 Task: Open the event Casual Presentation Rehearsal on '2023/12/11', change the date to 2023/11/08, change the font style of the description to Verdana, set the availability to Tentative, insert an emoji Yellow heart, logged in from the account softage.10@softage.net and add another guest for the event, softage.5@softage.net. Change the alignment of the event description to Align right.Change the font color of the description to Dark Yellow and select an event charm, 
Action: Mouse moved to (371, 171)
Screenshot: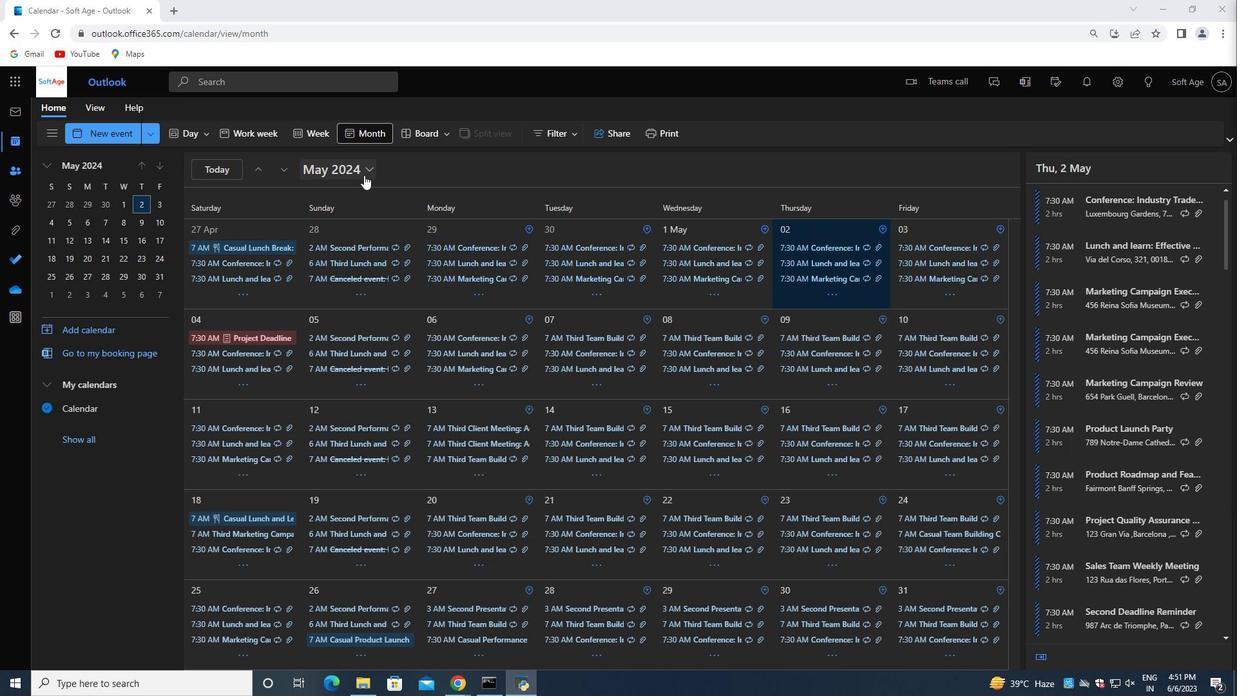 
Action: Mouse pressed left at (371, 171)
Screenshot: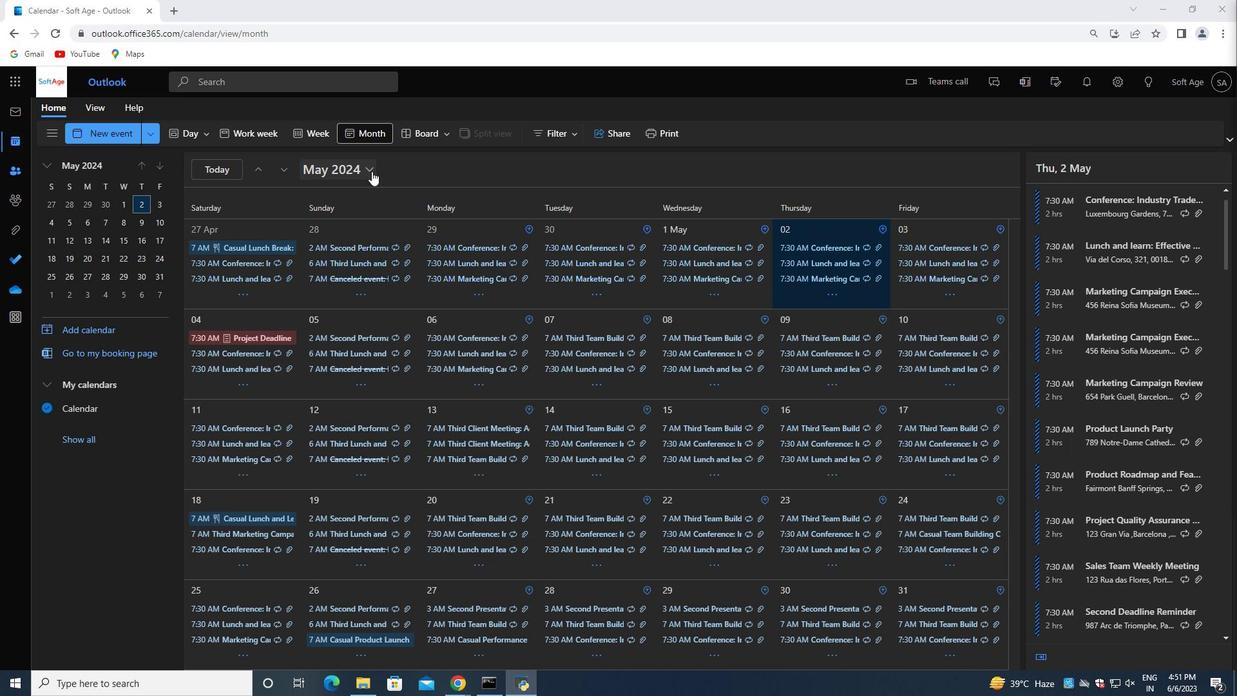 
Action: Mouse moved to (407, 198)
Screenshot: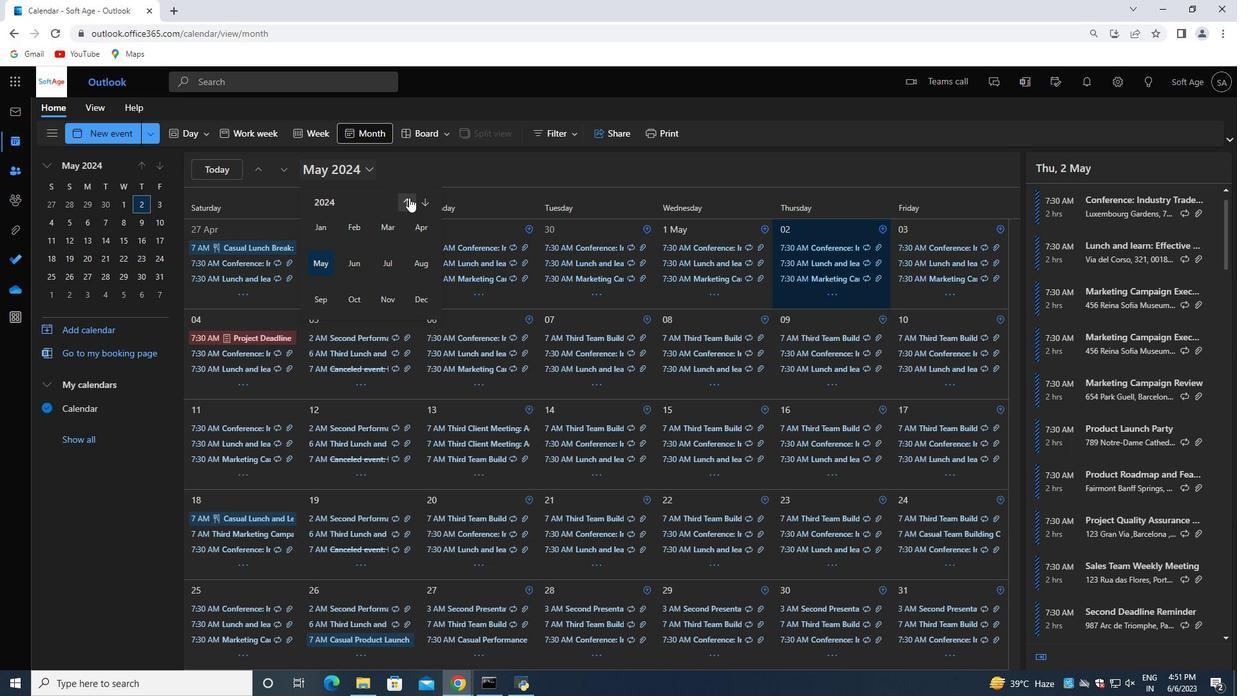 
Action: Mouse pressed left at (407, 198)
Screenshot: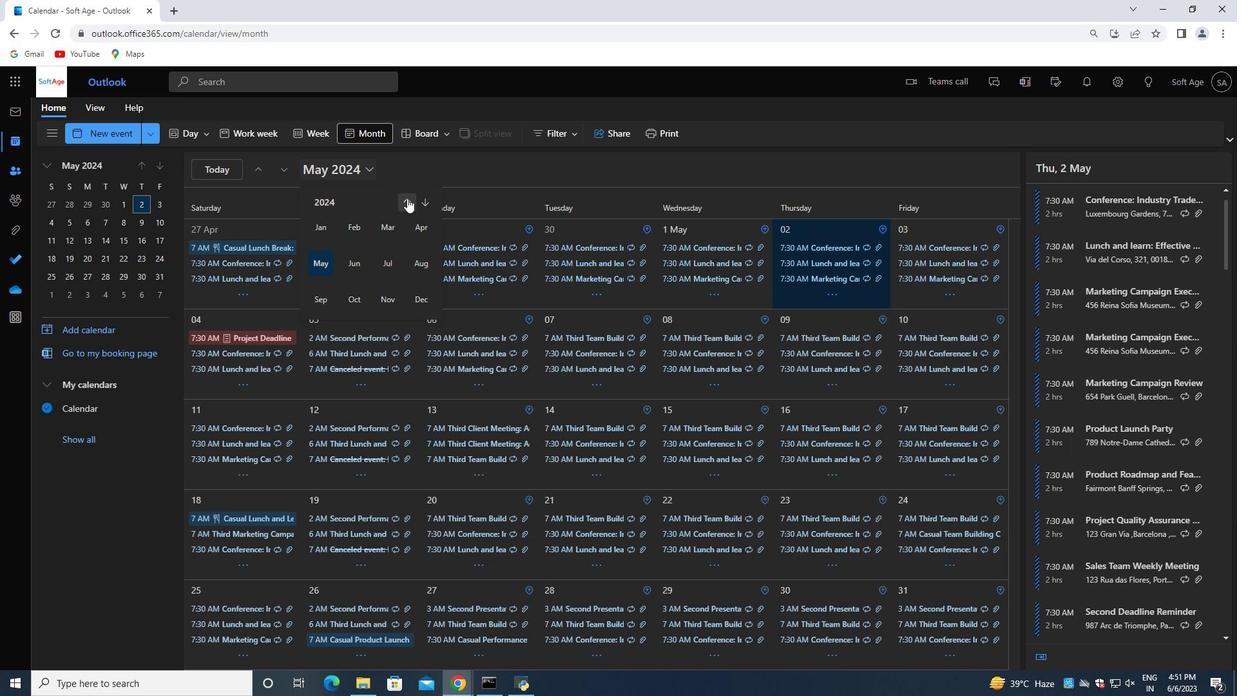 
Action: Mouse moved to (453, 422)
Screenshot: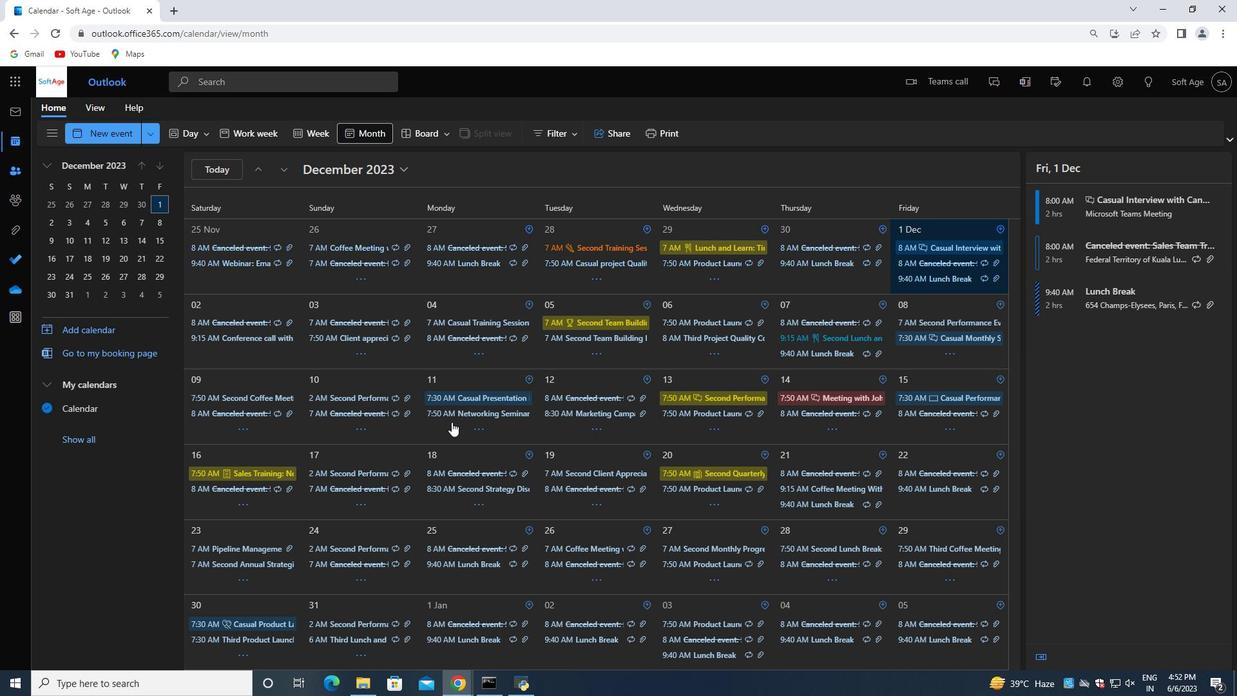 
Action: Mouse pressed left at (453, 422)
Screenshot: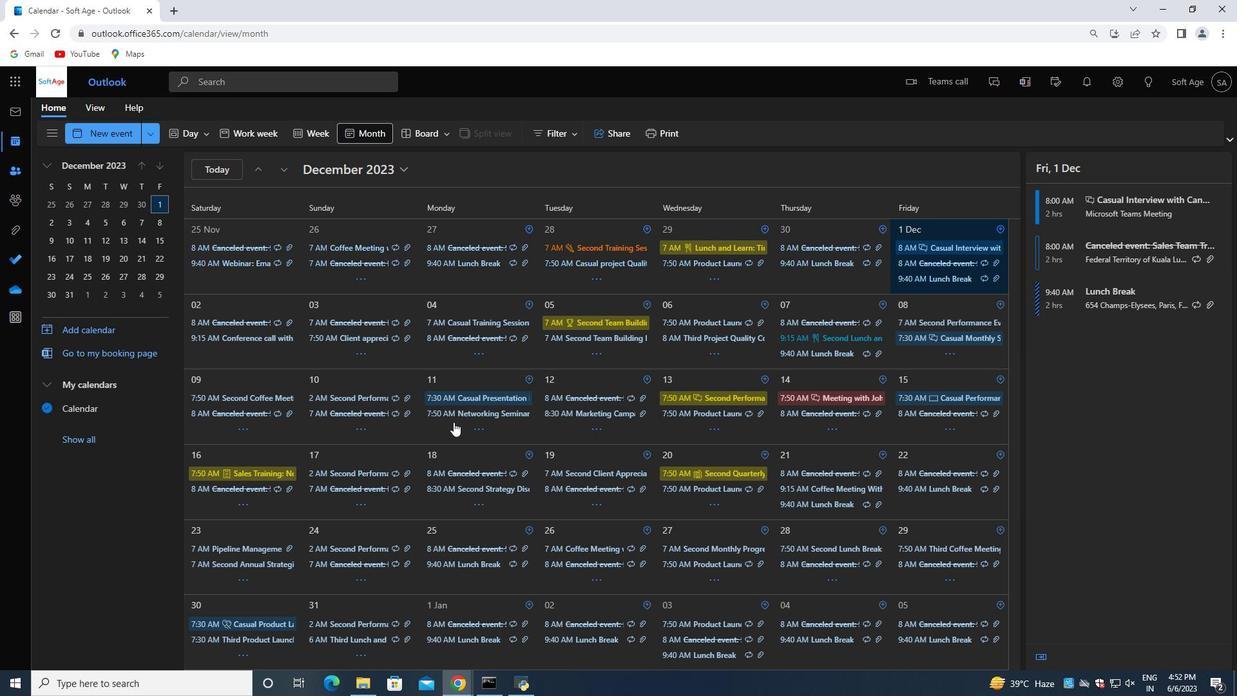 
Action: Mouse moved to (1078, 208)
Screenshot: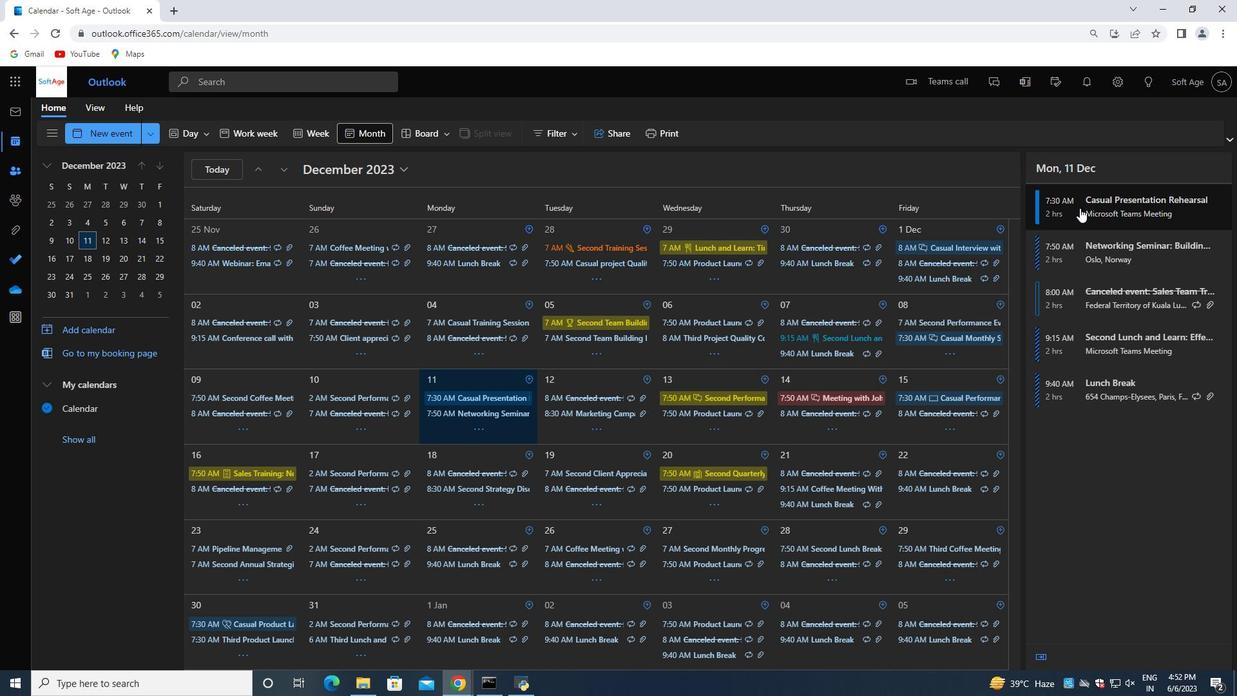 
Action: Mouse pressed left at (1078, 208)
Screenshot: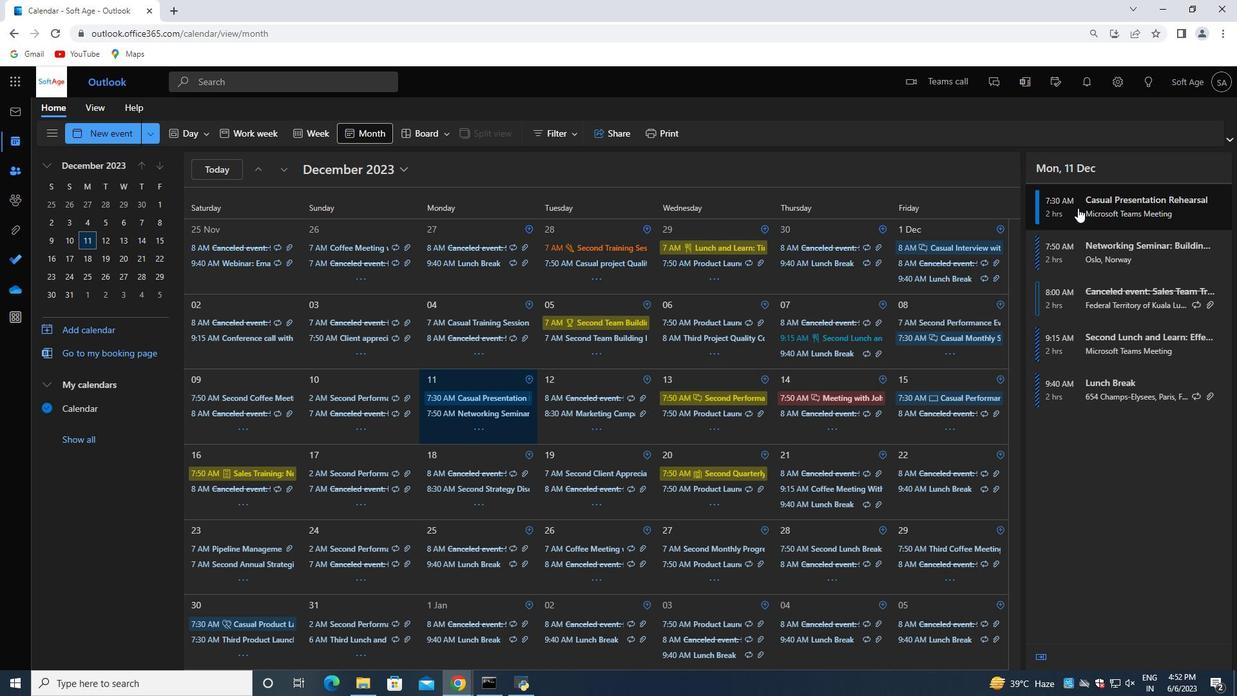 
Action: Mouse moved to (827, 310)
Screenshot: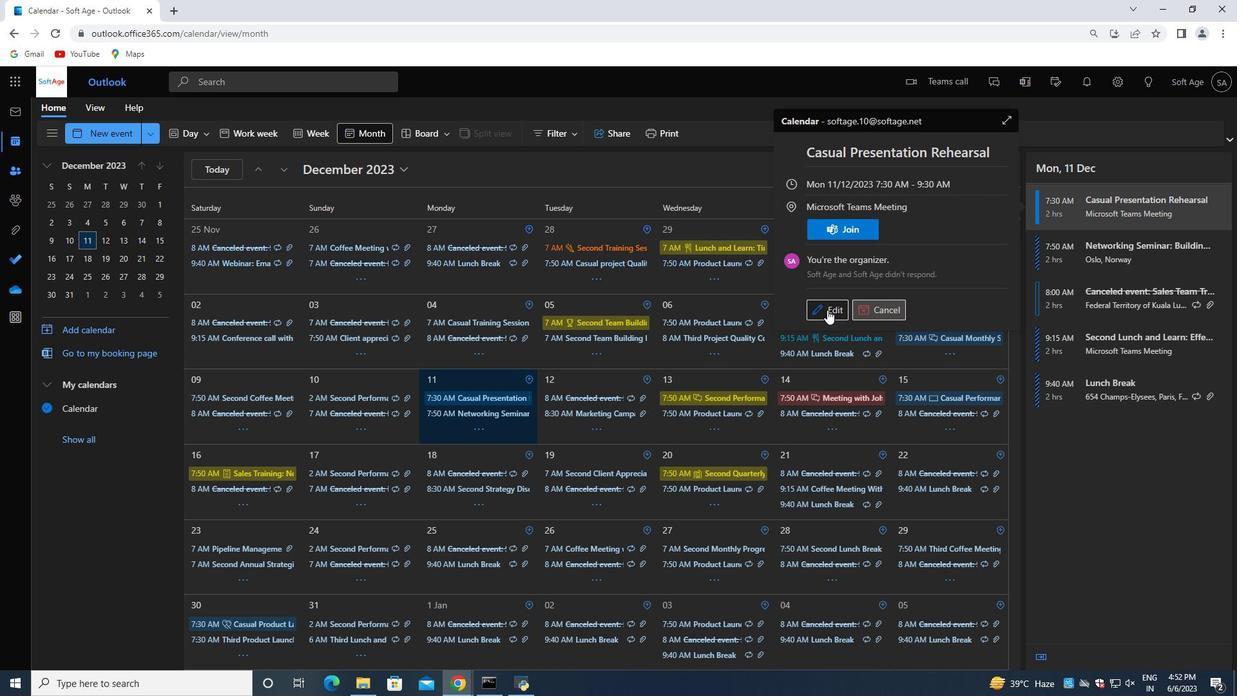 
Action: Mouse pressed left at (827, 310)
Screenshot: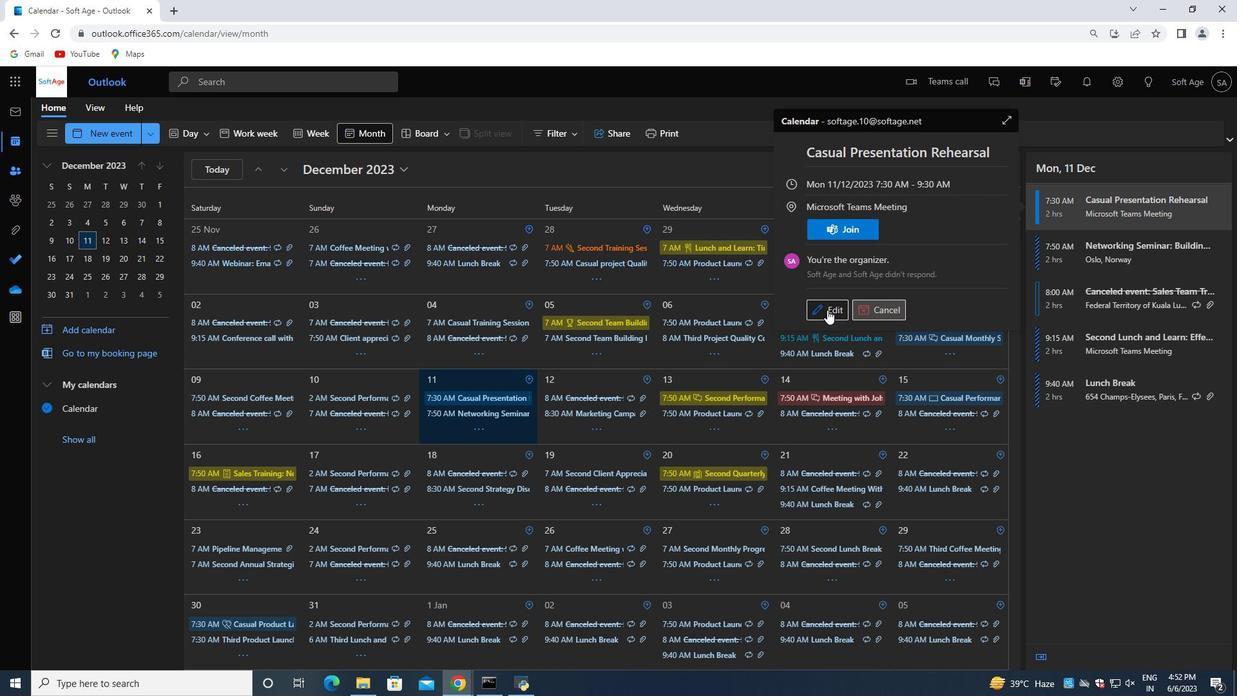 
Action: Mouse moved to (378, 353)
Screenshot: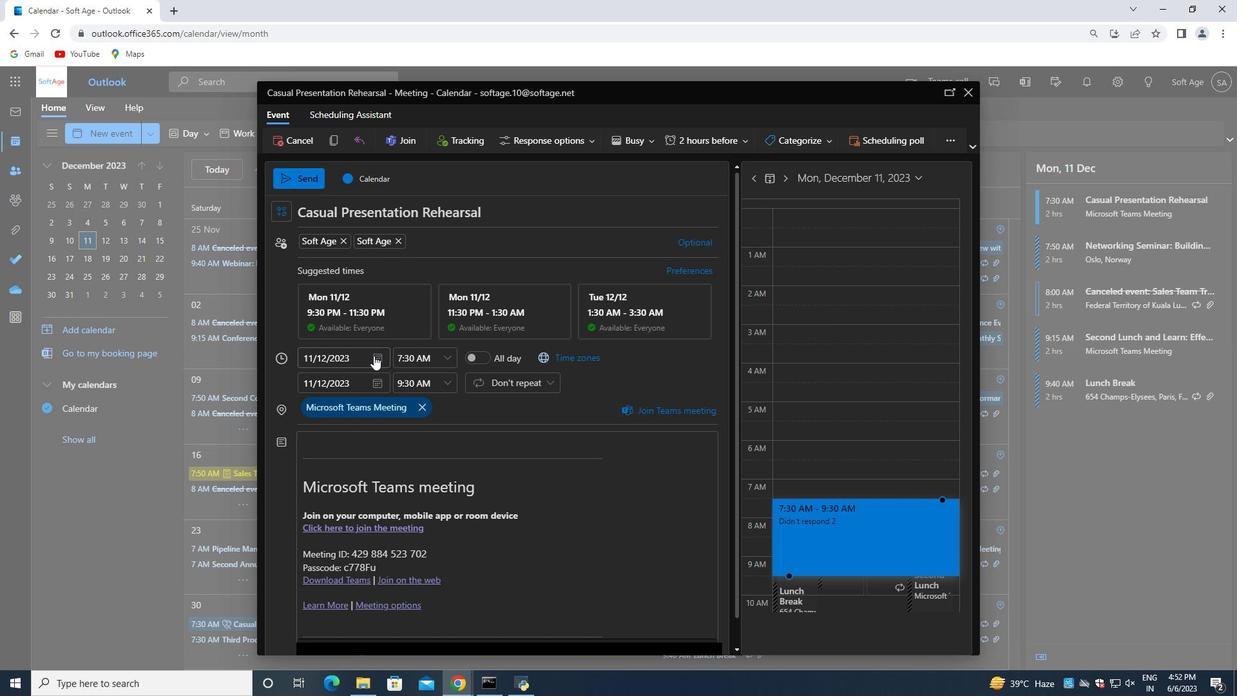 
Action: Mouse pressed left at (378, 353)
Screenshot: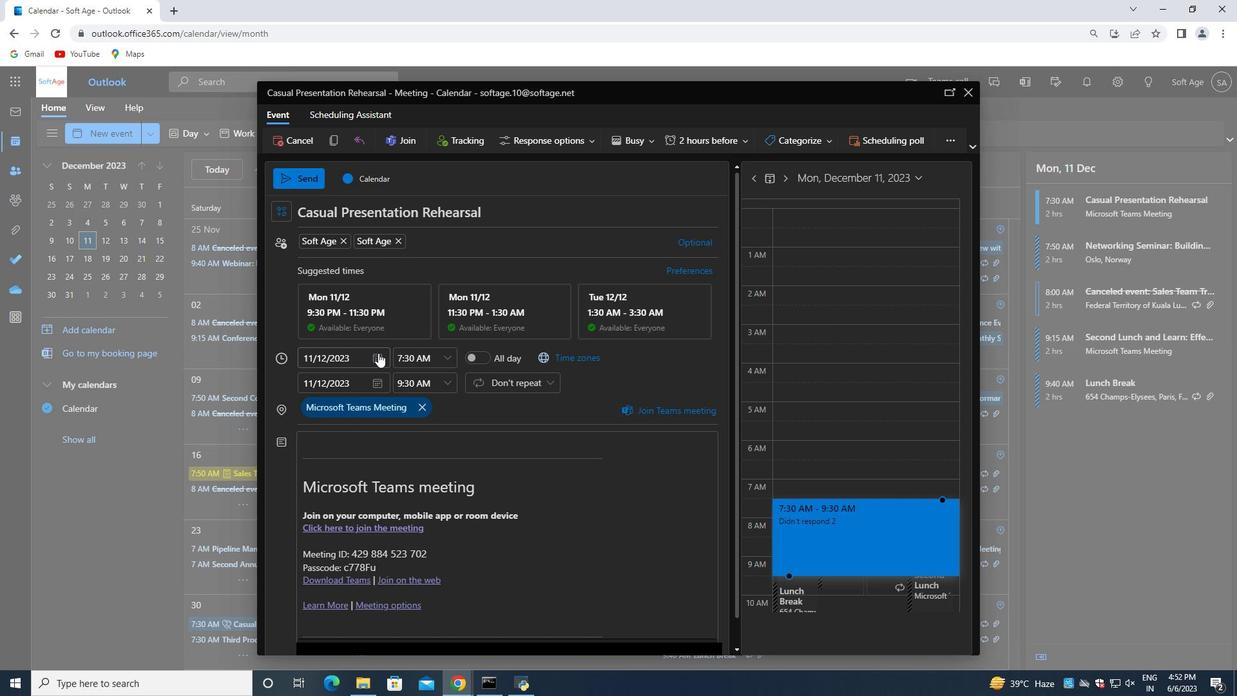 
Action: Mouse moved to (405, 385)
Screenshot: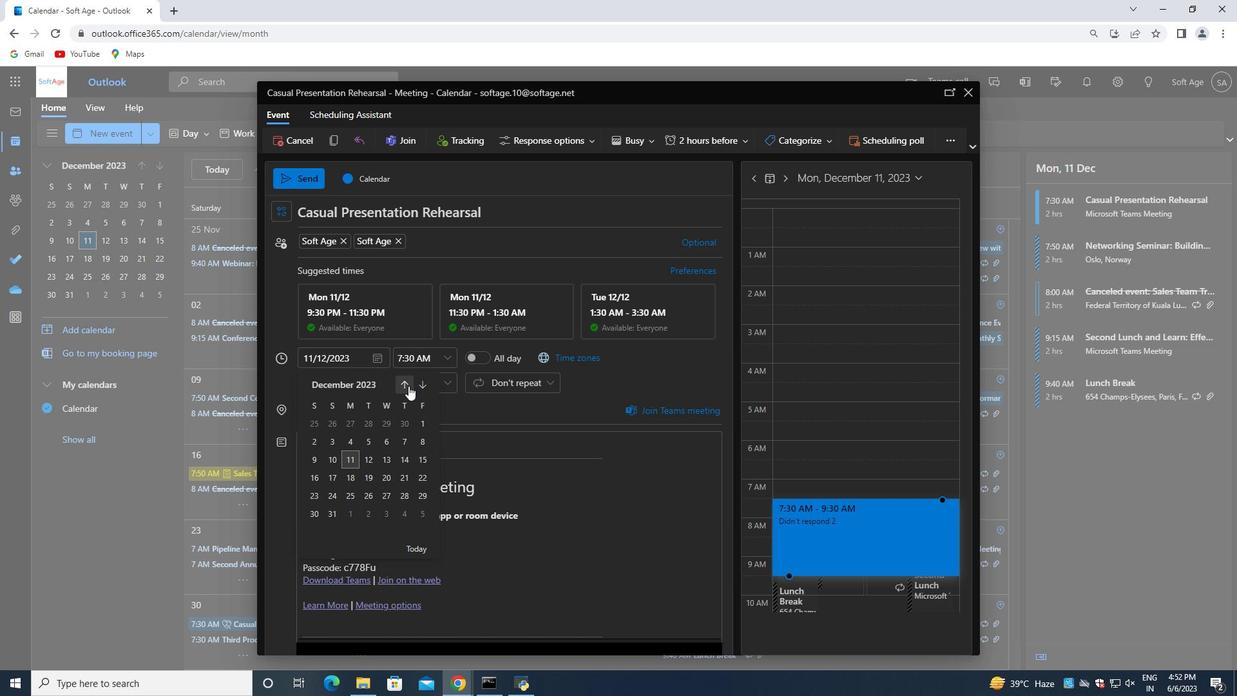 
Action: Mouse pressed left at (405, 385)
Screenshot: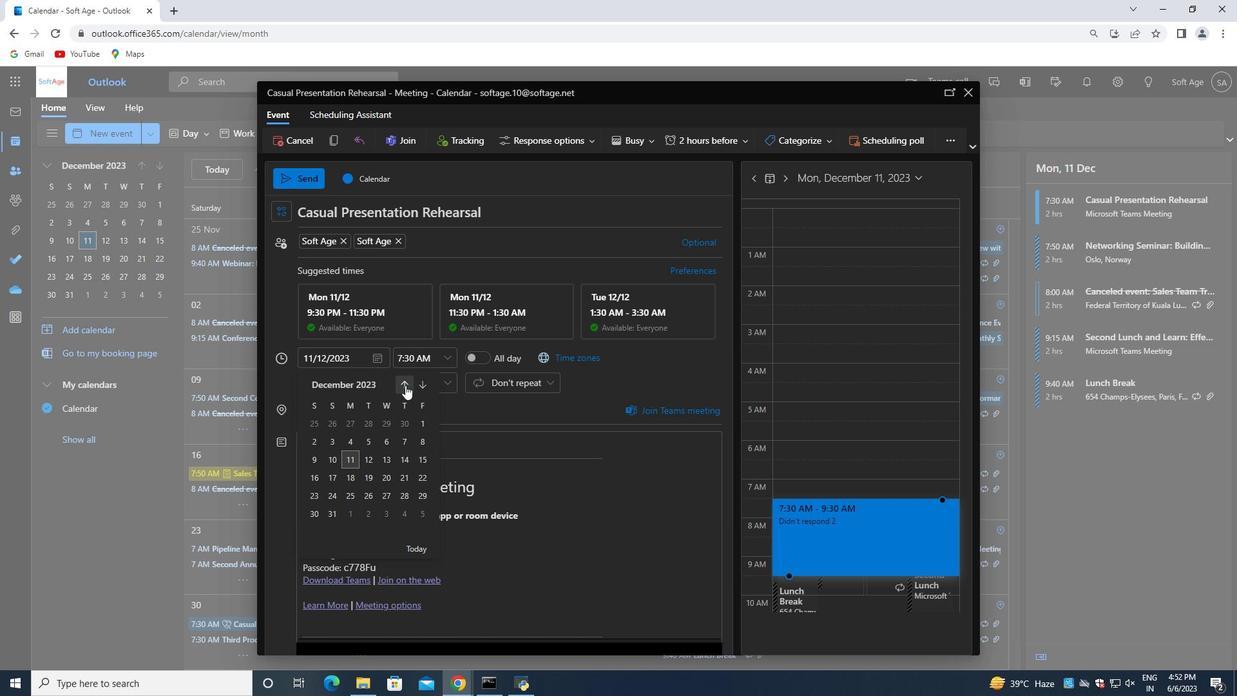 
Action: Mouse moved to (386, 437)
Screenshot: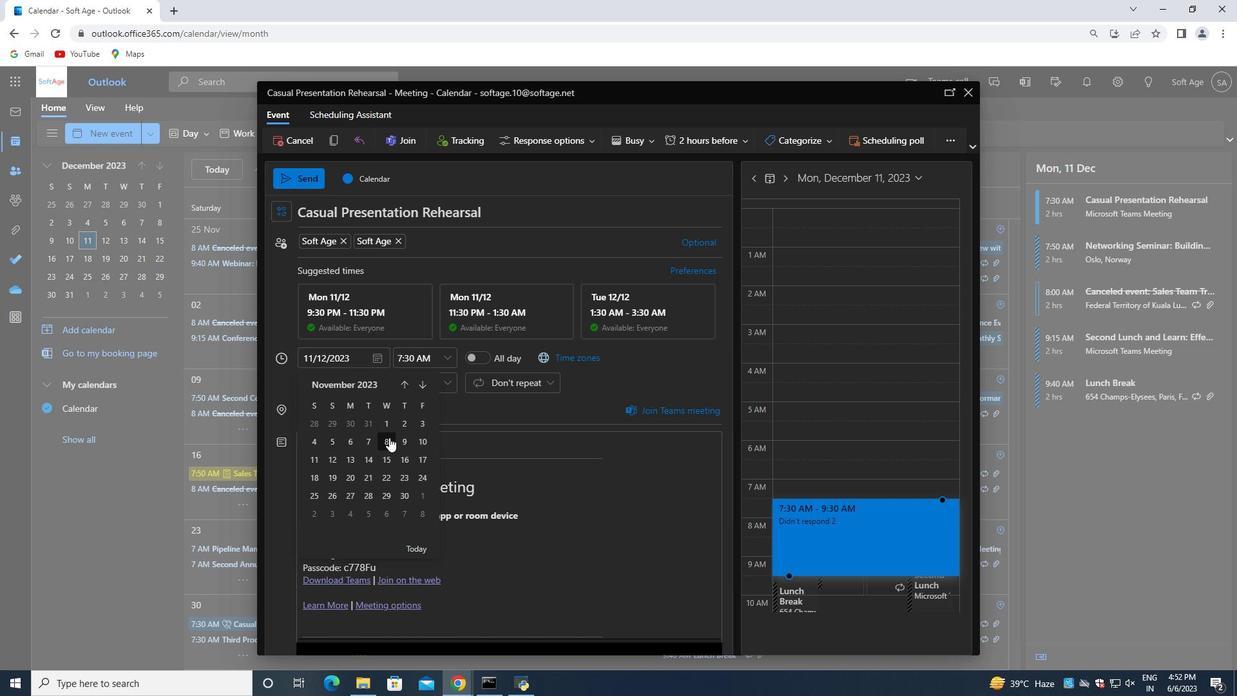 
Action: Mouse pressed left at (386, 437)
Screenshot: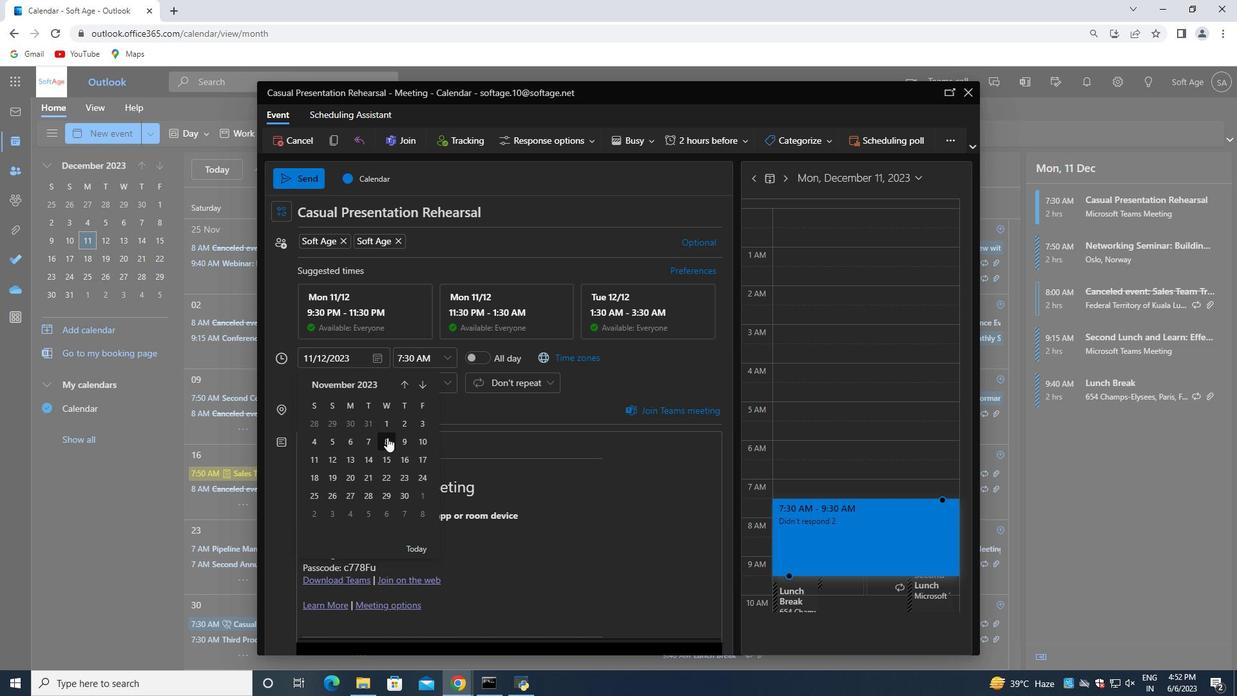 
Action: Mouse moved to (630, 144)
Screenshot: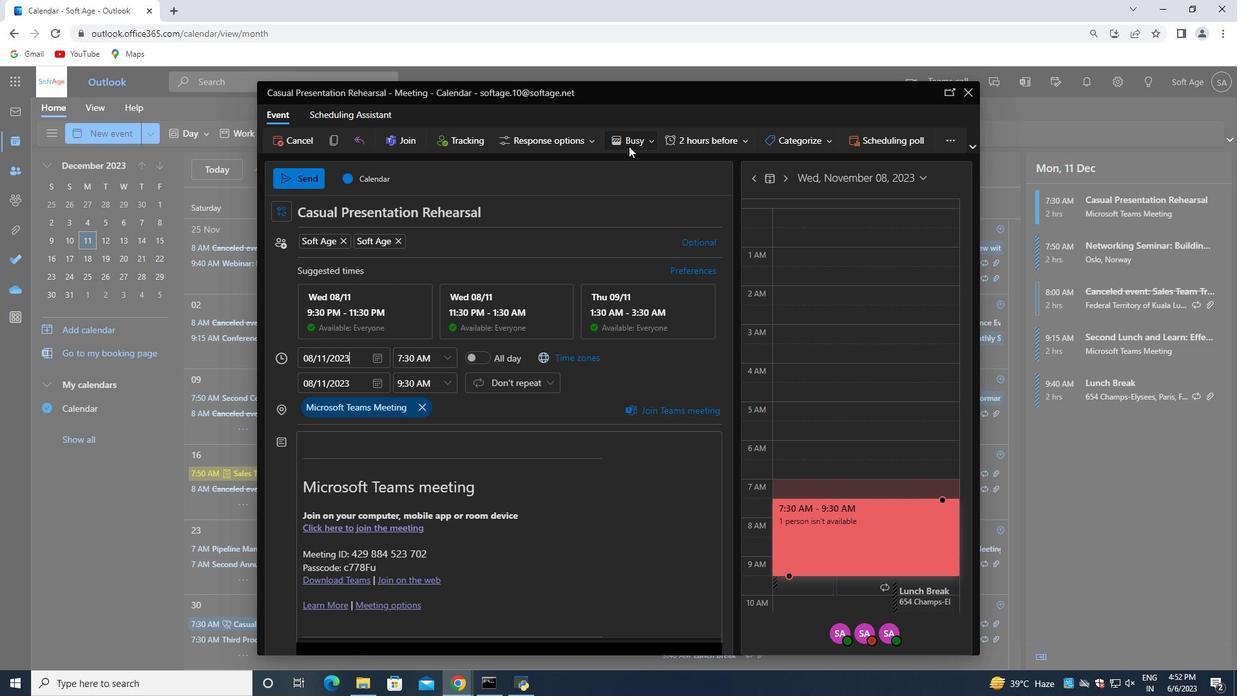 
Action: Mouse pressed left at (630, 144)
Screenshot: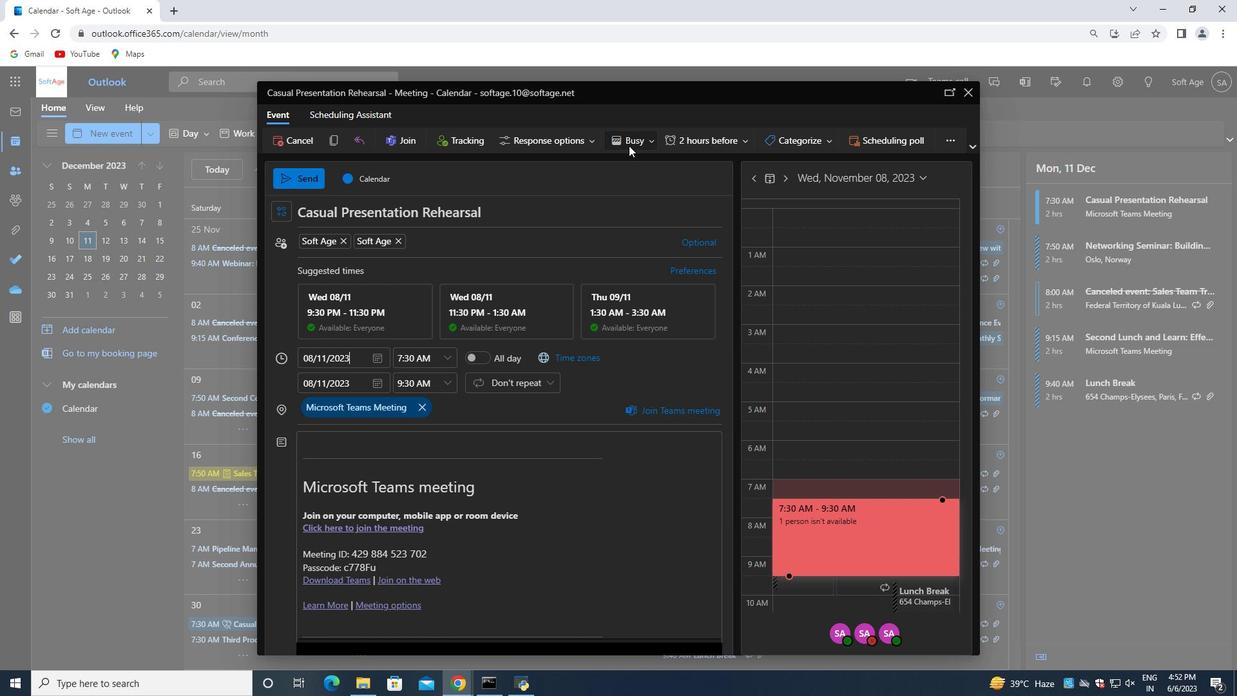
Action: Mouse moved to (610, 212)
Screenshot: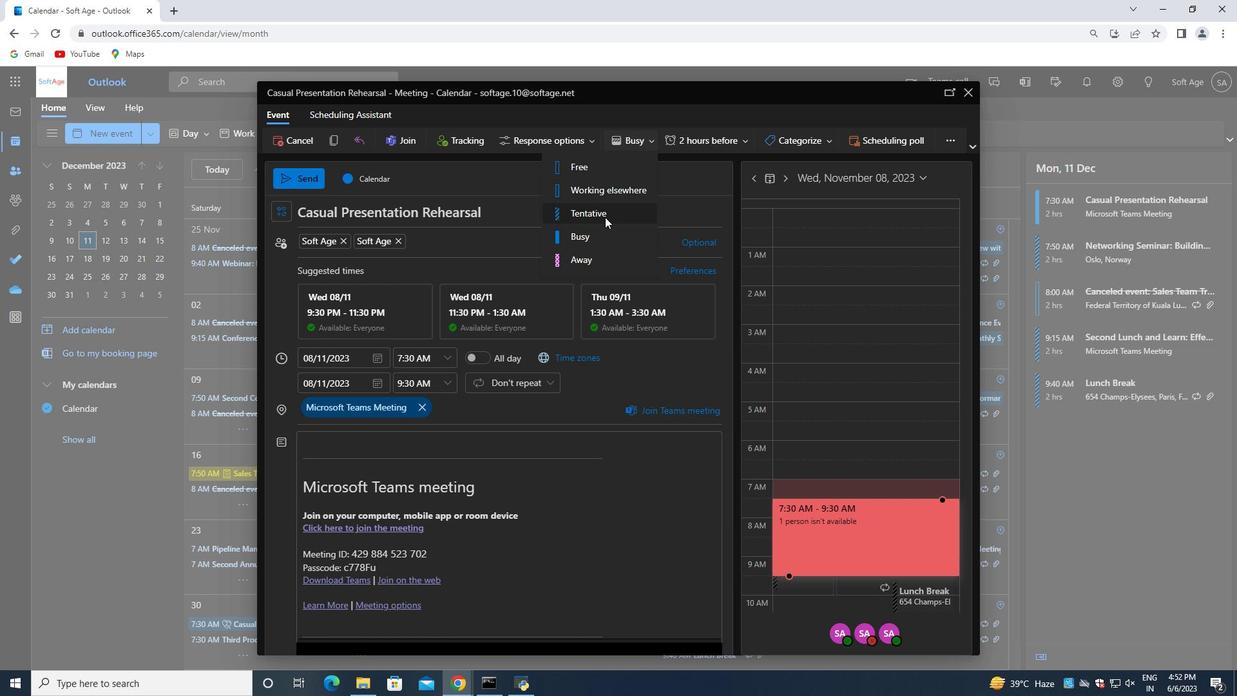 
Action: Mouse pressed left at (610, 212)
Screenshot: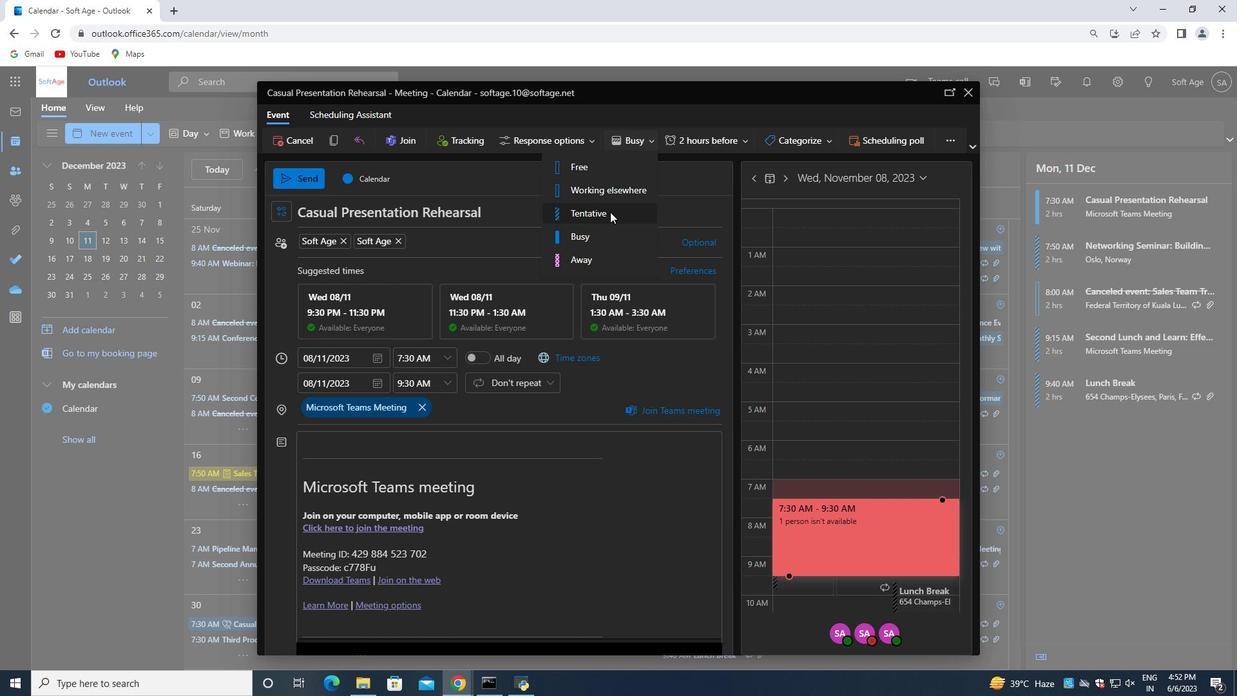 
Action: Mouse moved to (452, 238)
Screenshot: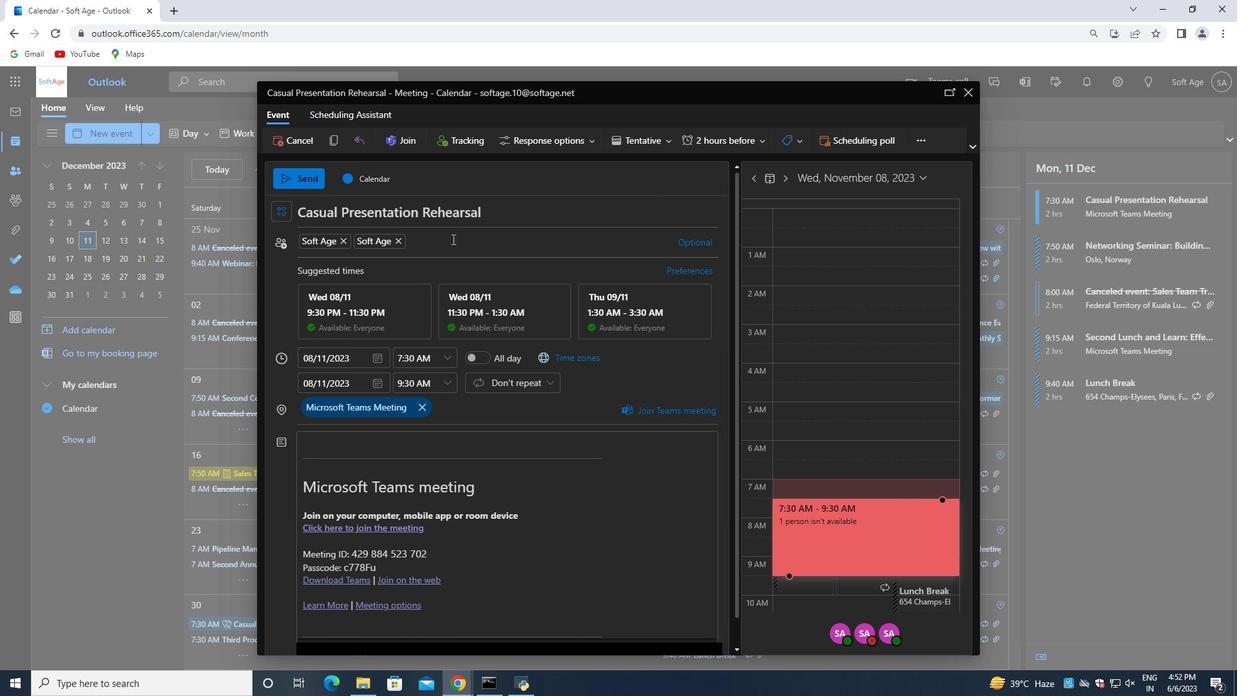 
Action: Mouse pressed left at (452, 238)
Screenshot: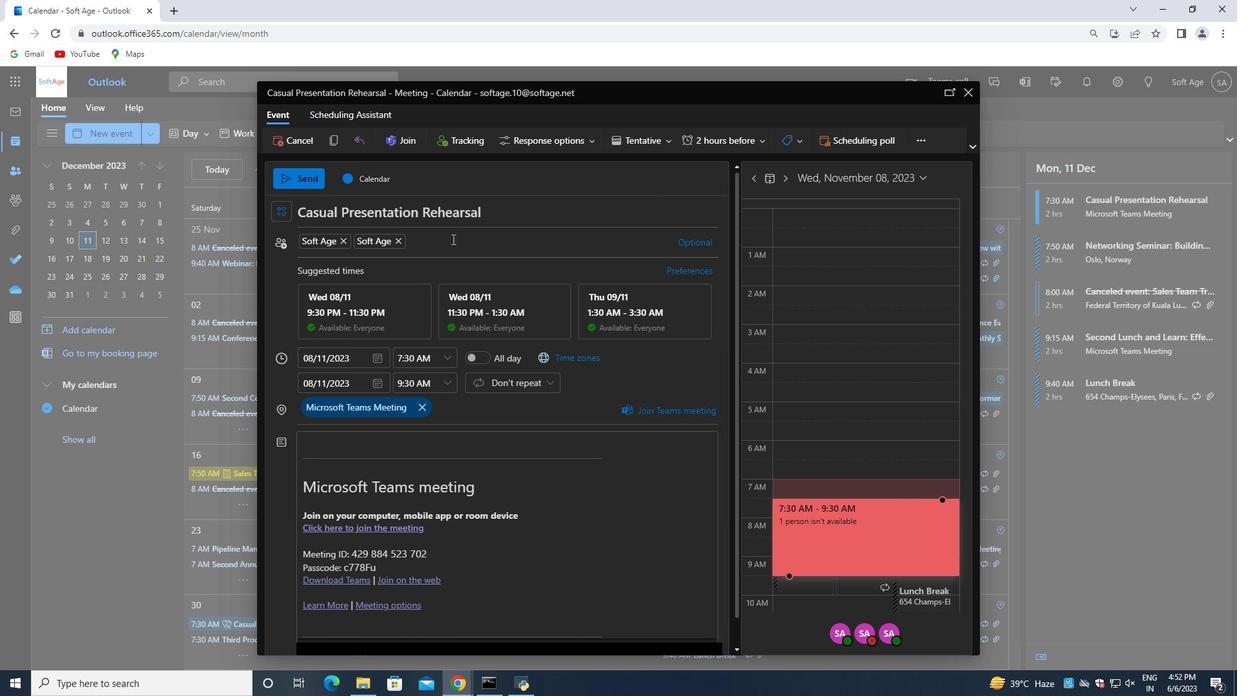 
Action: Key pressed softage.5<Key.shift>@softage.net<Key.enter>
Screenshot: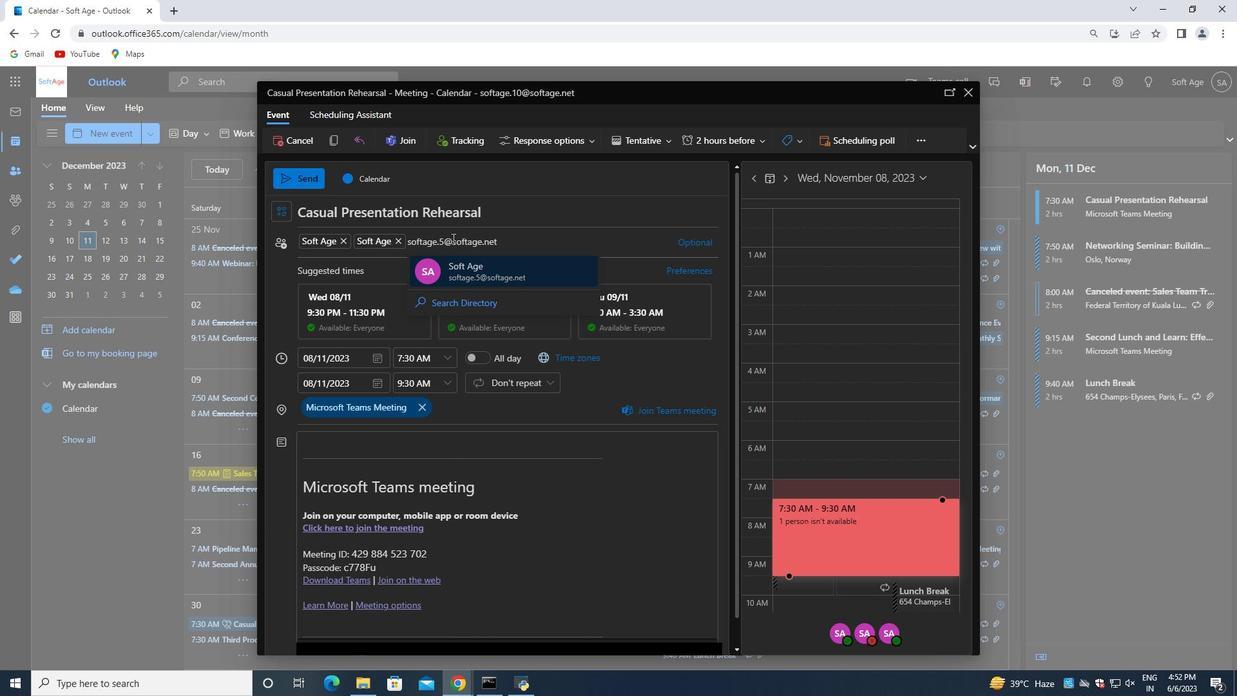 
Action: Mouse moved to (306, 180)
Screenshot: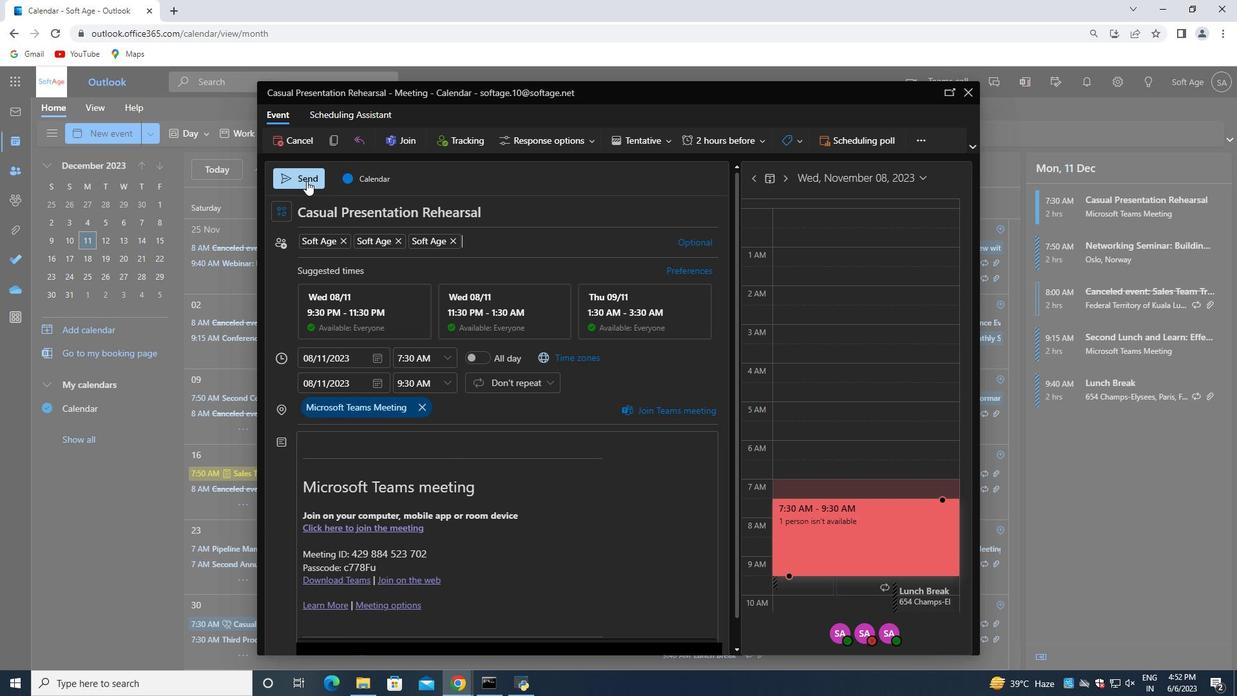
Action: Mouse pressed left at (306, 180)
Screenshot: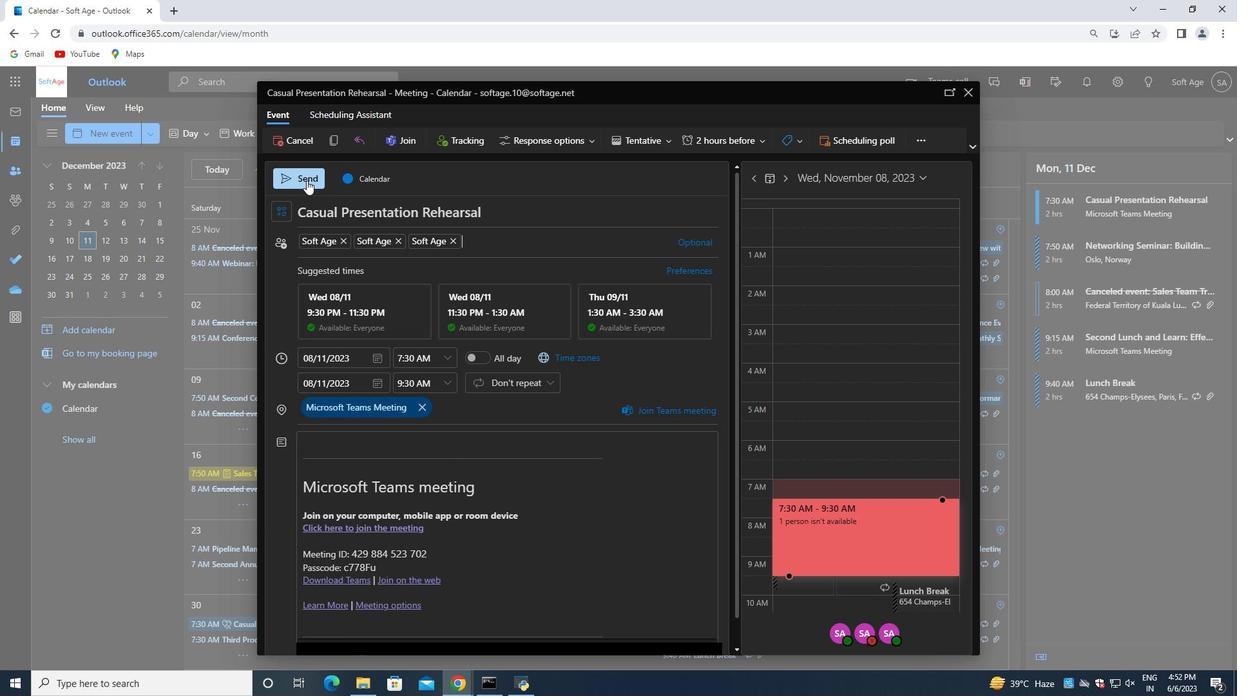 
